 Task: Add Bellway Super Fiber + Fruit, Strawberry Lemonade to the cart.
Action: Mouse moved to (227, 121)
Screenshot: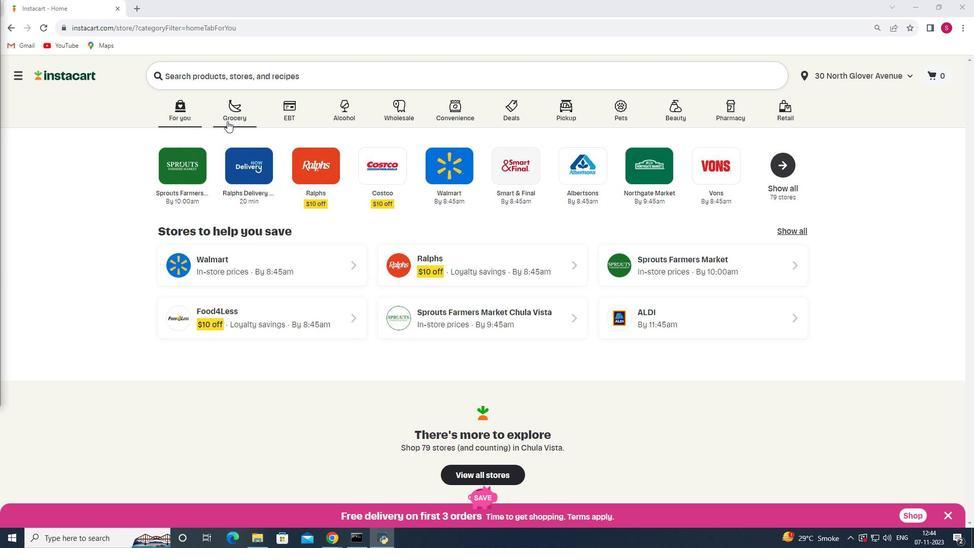 
Action: Mouse pressed left at (227, 121)
Screenshot: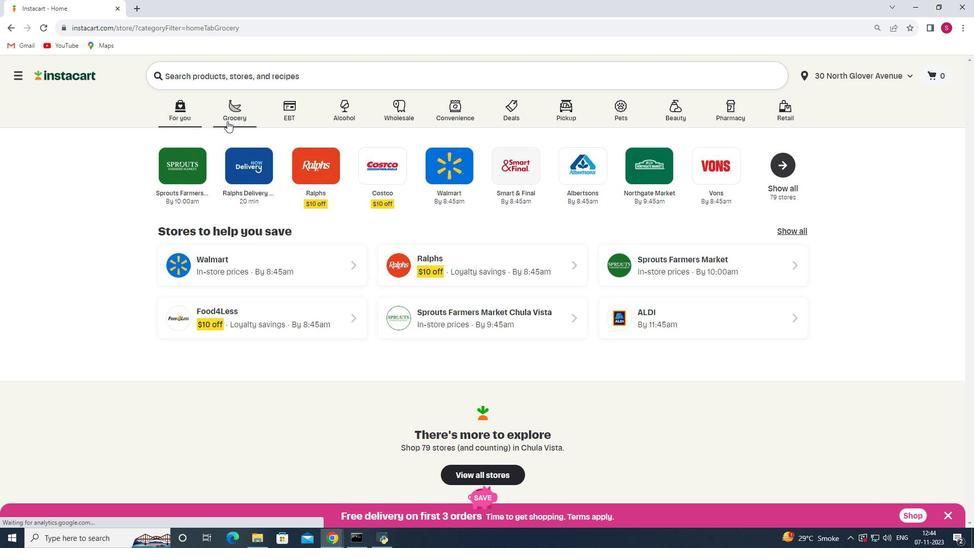 
Action: Mouse moved to (261, 291)
Screenshot: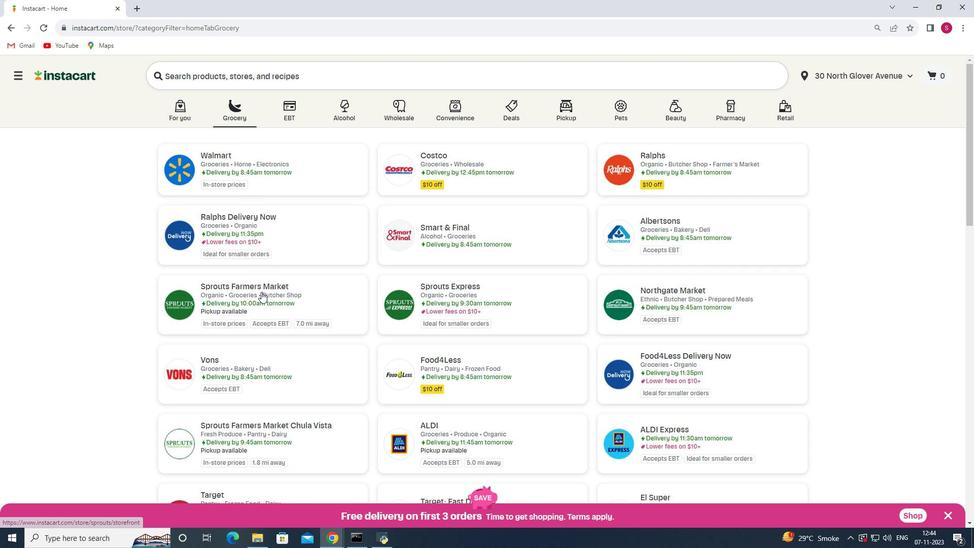 
Action: Mouse pressed left at (261, 291)
Screenshot: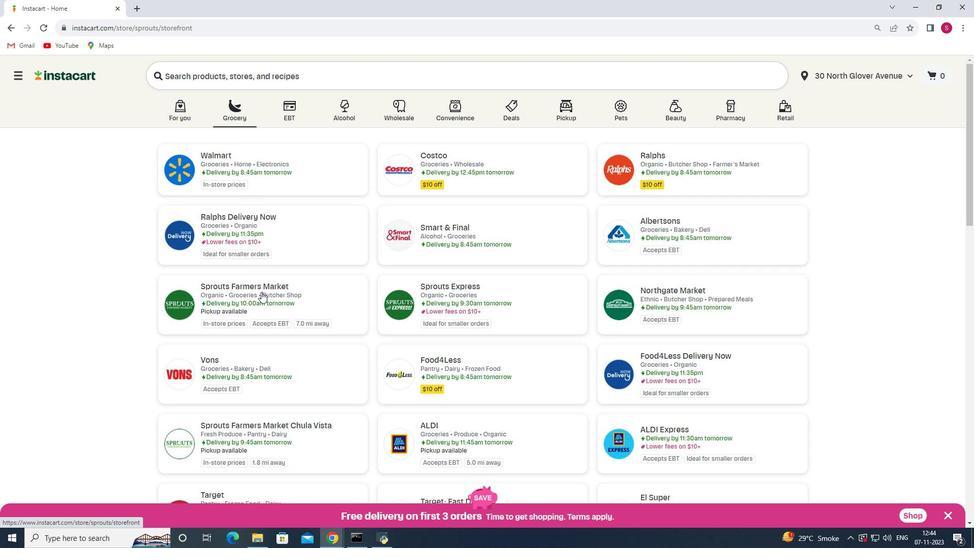 
Action: Mouse moved to (31, 300)
Screenshot: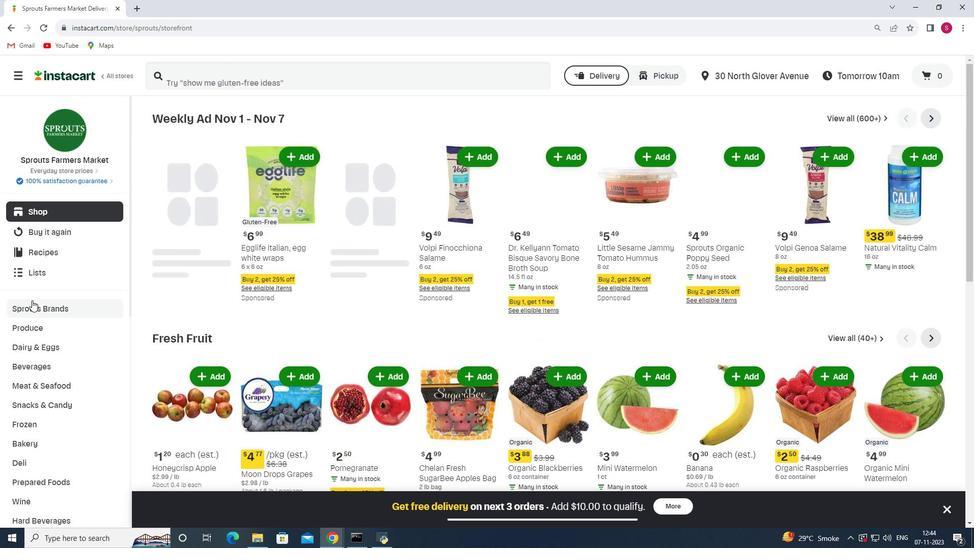 
Action: Mouse scrolled (31, 300) with delta (0, 0)
Screenshot: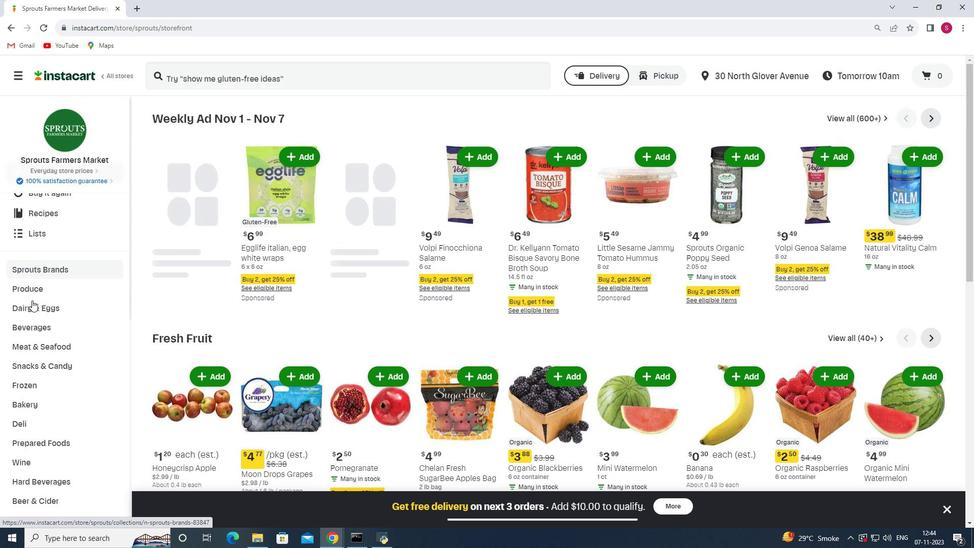 
Action: Mouse scrolled (31, 300) with delta (0, 0)
Screenshot: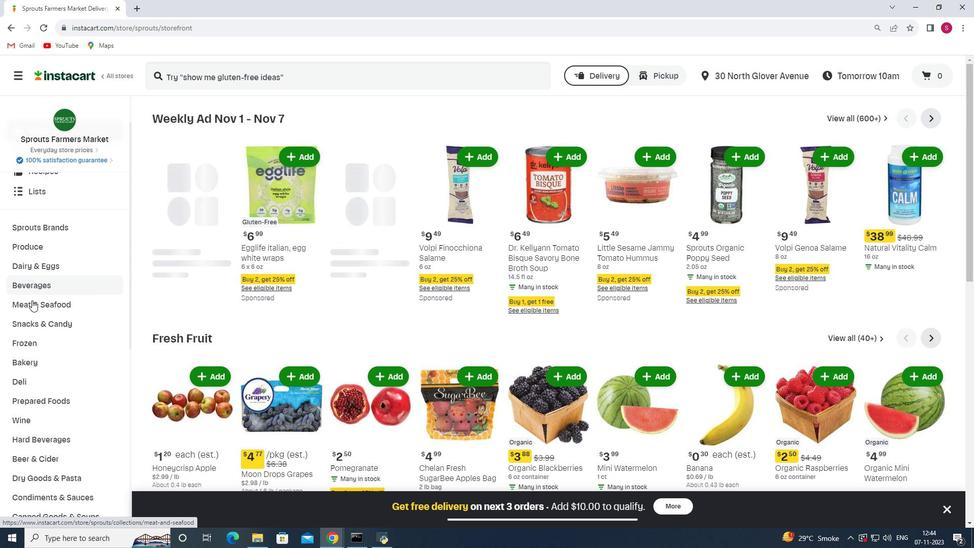 
Action: Mouse scrolled (31, 300) with delta (0, 0)
Screenshot: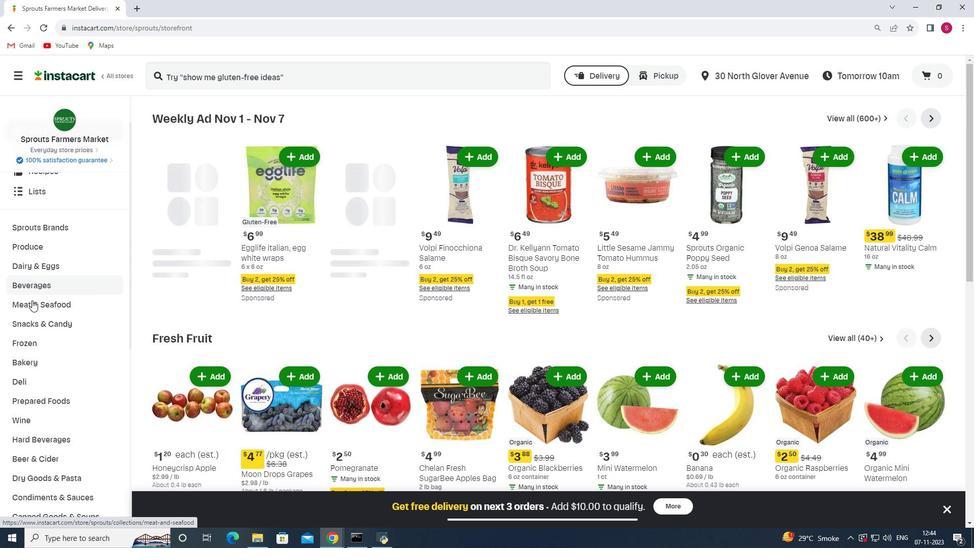 
Action: Mouse scrolled (31, 300) with delta (0, 0)
Screenshot: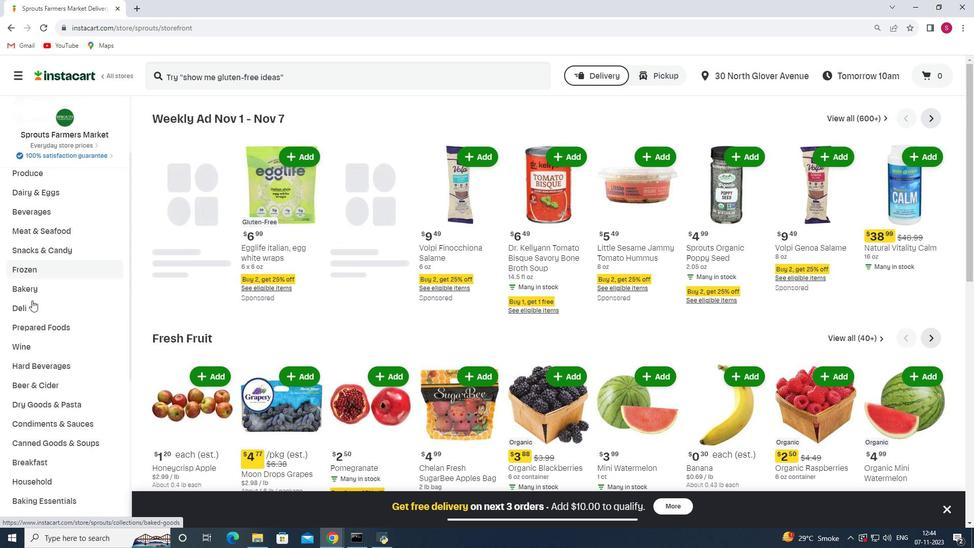 
Action: Mouse scrolled (31, 300) with delta (0, 0)
Screenshot: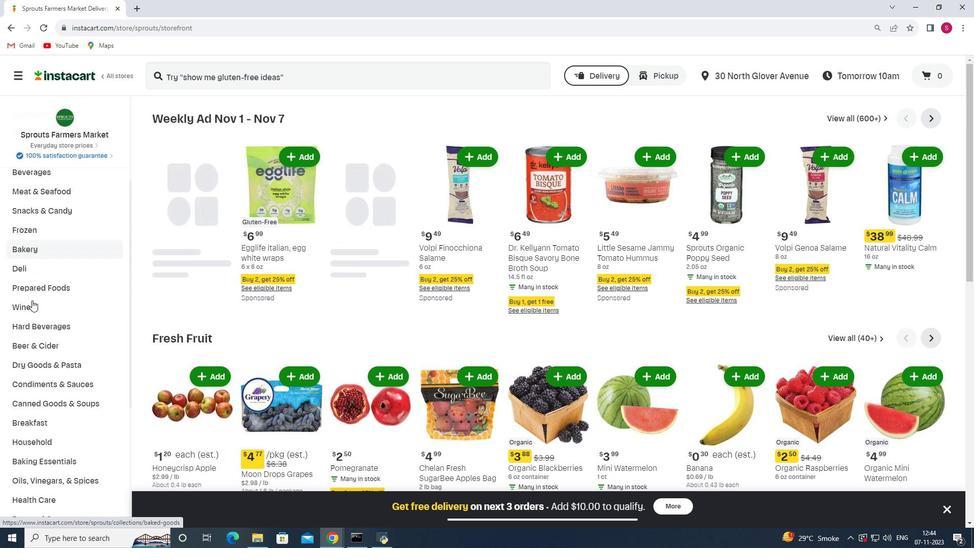 
Action: Mouse scrolled (31, 300) with delta (0, 0)
Screenshot: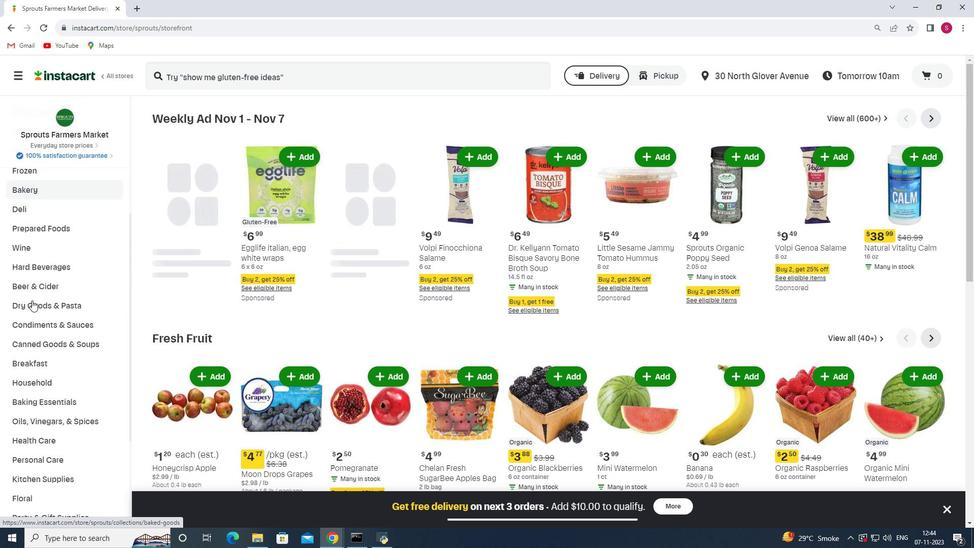 
Action: Mouse scrolled (31, 300) with delta (0, 0)
Screenshot: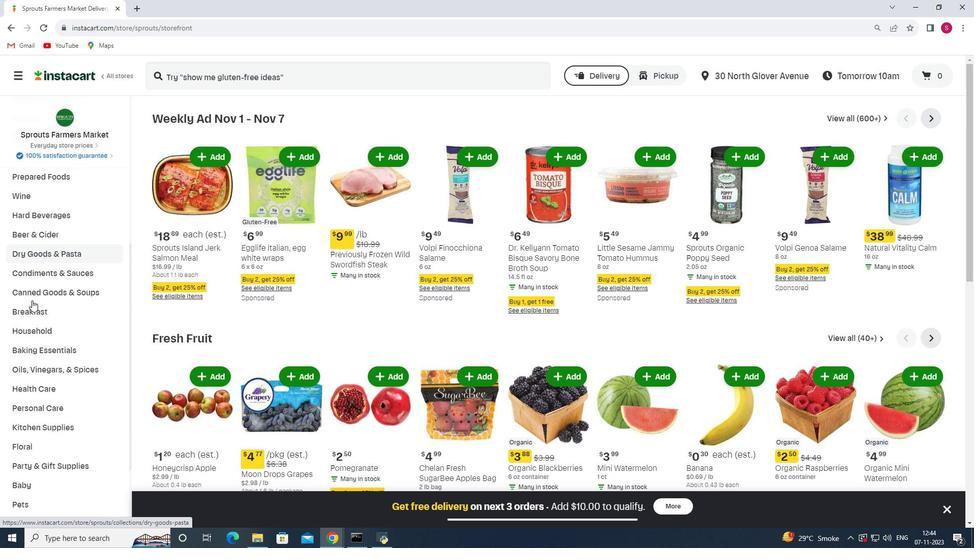 
Action: Mouse scrolled (31, 300) with delta (0, 0)
Screenshot: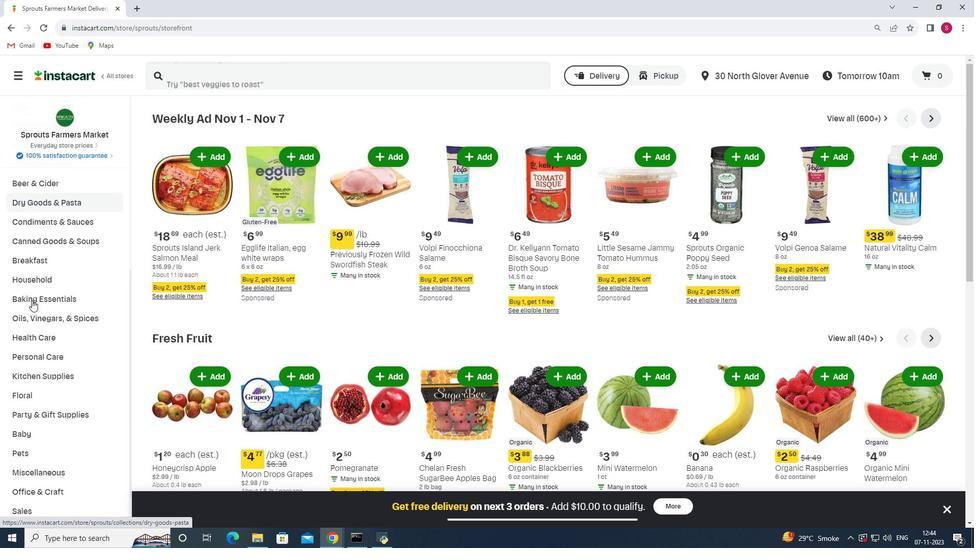 
Action: Mouse moved to (36, 330)
Screenshot: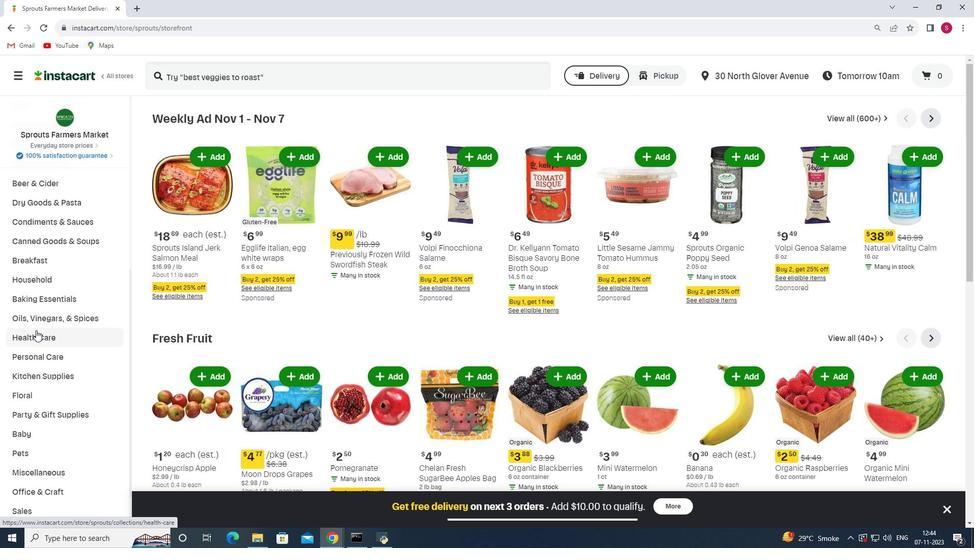 
Action: Mouse pressed left at (36, 330)
Screenshot: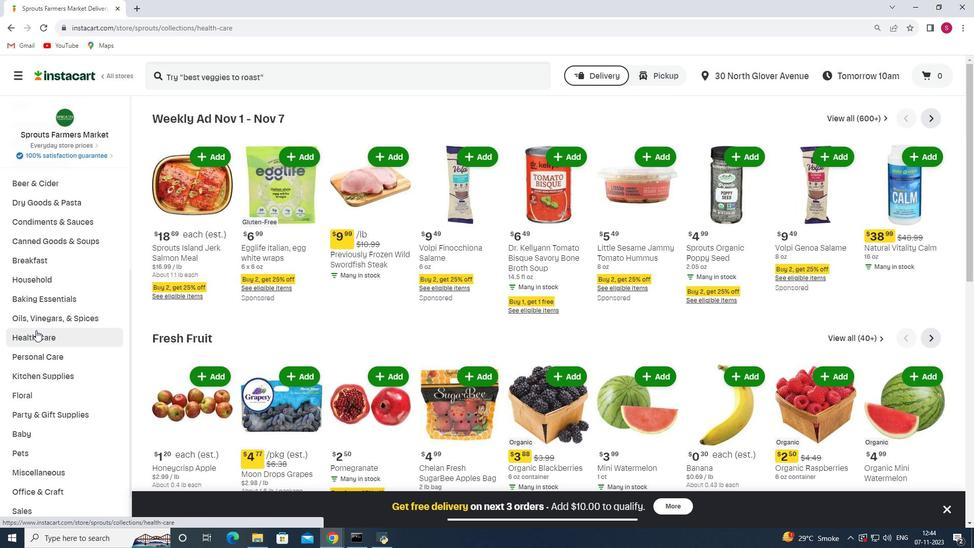 
Action: Mouse moved to (349, 145)
Screenshot: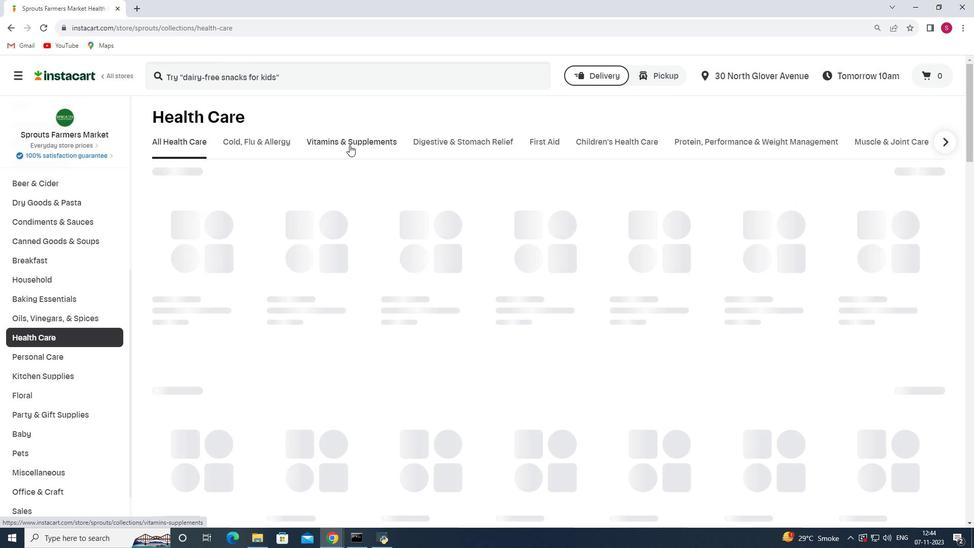
Action: Mouse pressed left at (349, 145)
Screenshot: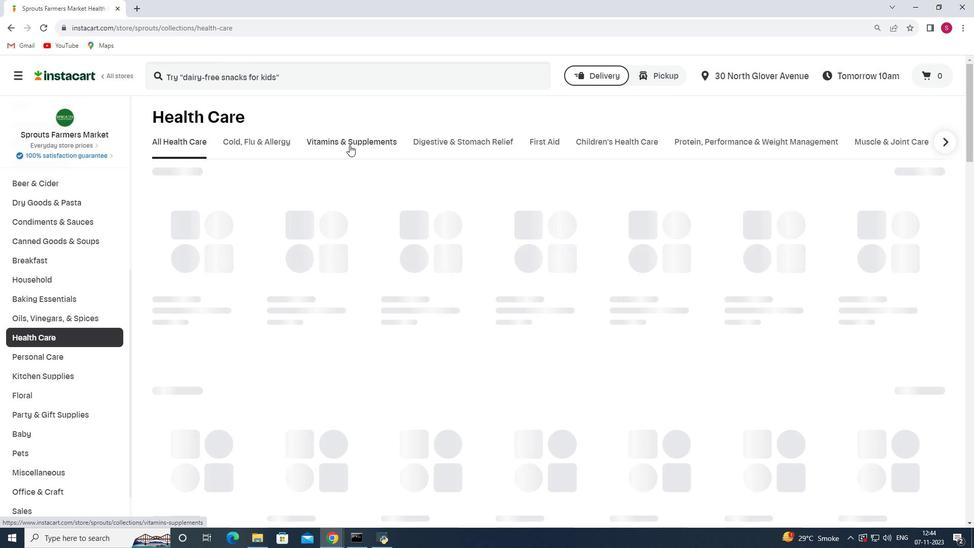 
Action: Mouse moved to (408, 190)
Screenshot: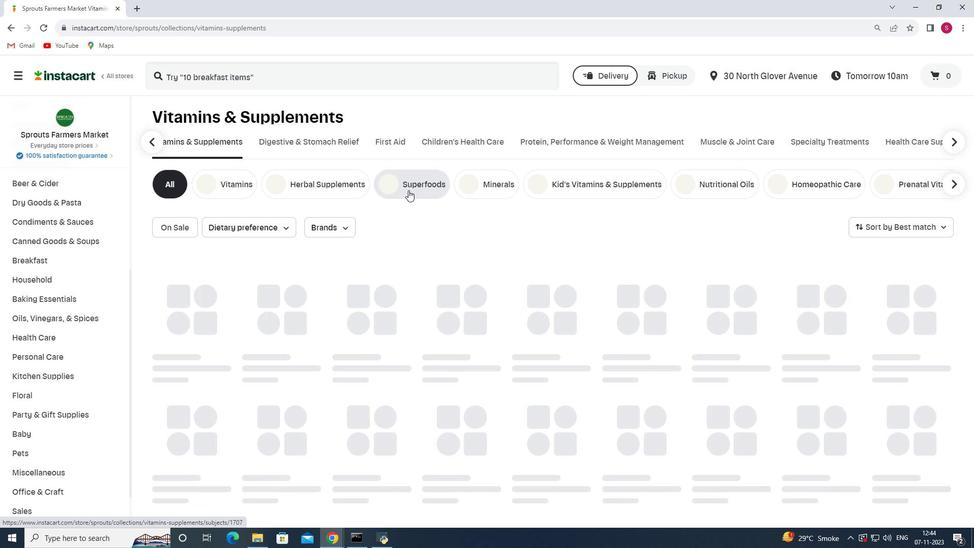 
Action: Mouse pressed left at (408, 190)
Screenshot: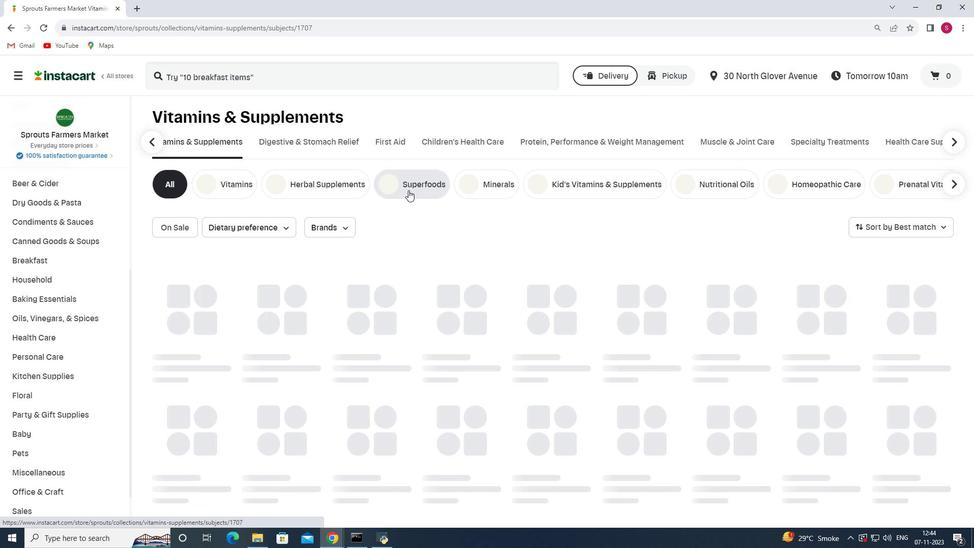 
Action: Mouse moved to (284, 75)
Screenshot: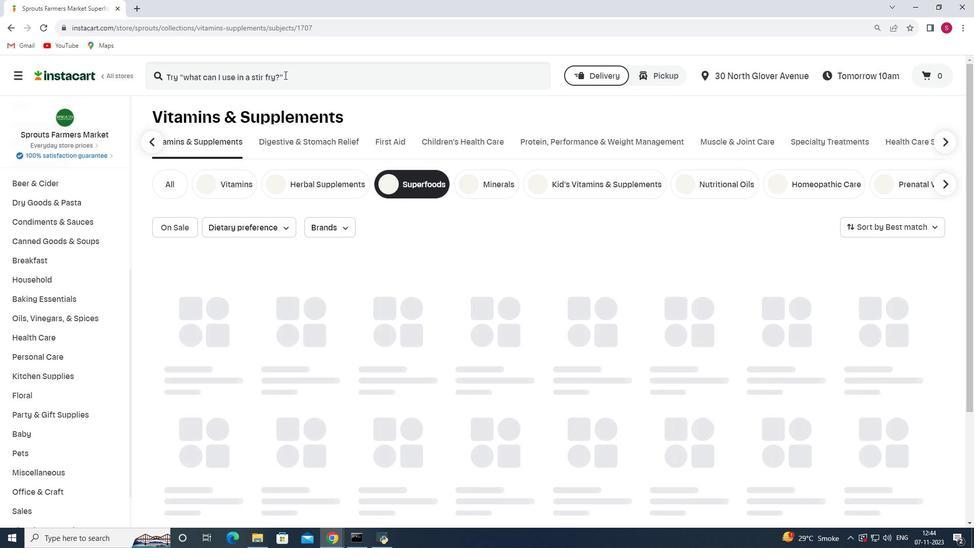 
Action: Mouse pressed left at (284, 75)
Screenshot: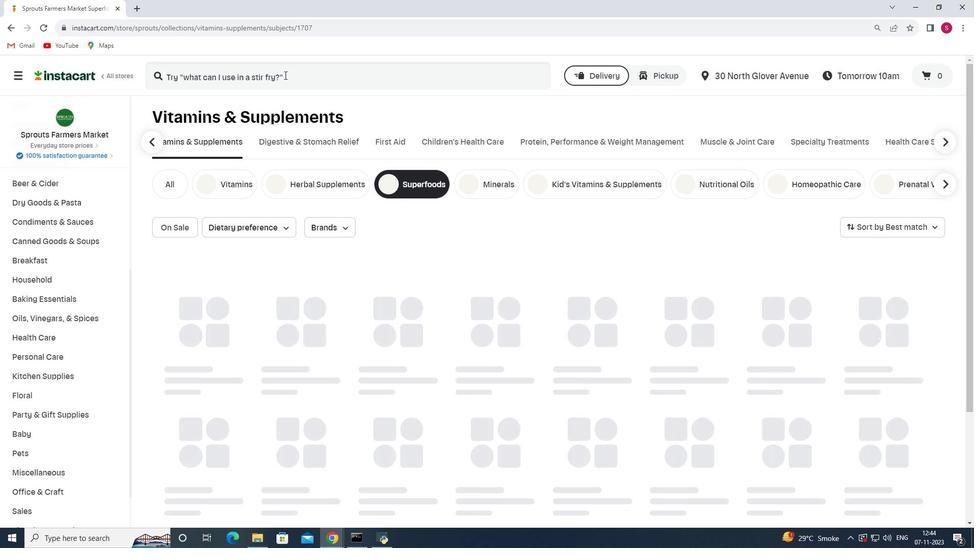 
Action: Key pressed <Key.shift>Bellway<Key.space><Key.shift>Super<Key.space><Key.shift>Fiber<Key.space><Key.shift_r><Key.shift_r><Key.shift_r><Key.shift_r><Key.shift_r><Key.shift_r><Key.shift_r><Key.shift_r><Key.shift_r><Key.shift_r><Key.shift_r><Key.shift_r>+<Key.space><Key.shift>Fruit,<Key.space><Key.shift>Strawberry<Key.space><Key.shift>Lemonade<Key.enter>
Screenshot: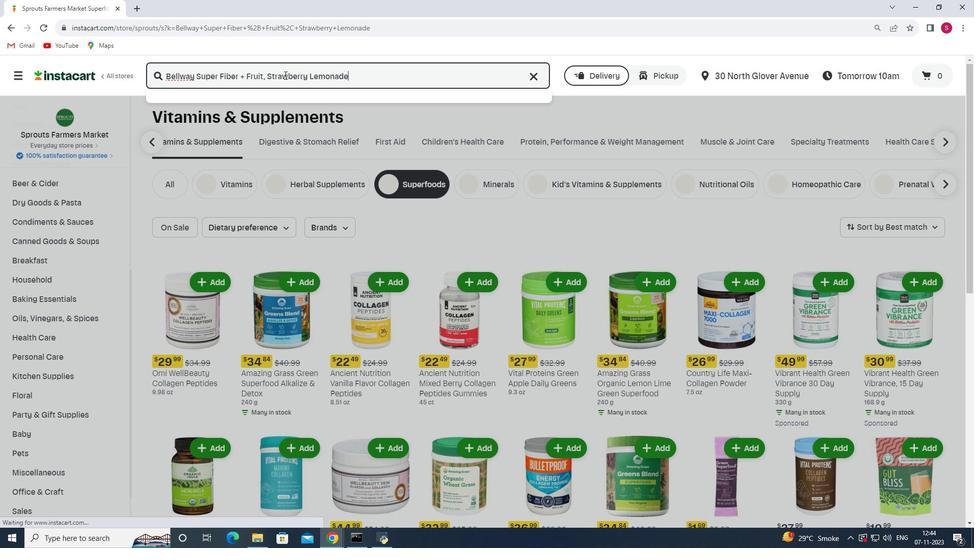 
Action: Mouse moved to (595, 152)
Screenshot: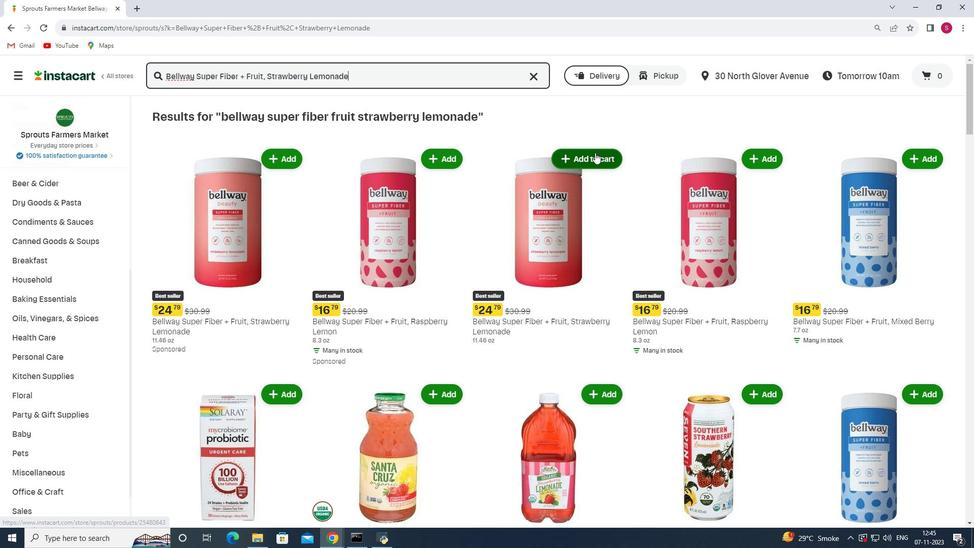 
Action: Mouse pressed left at (595, 152)
Screenshot: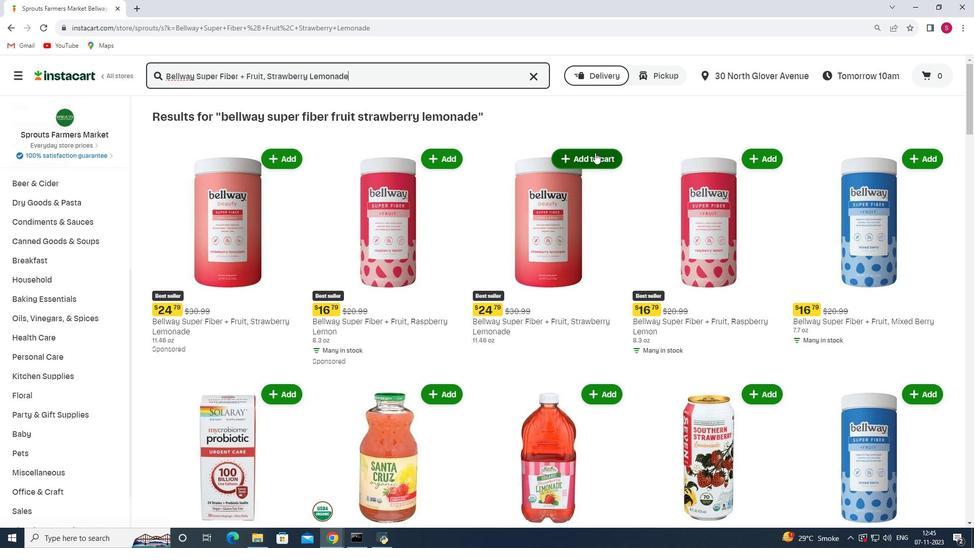 
Action: Mouse moved to (593, 216)
Screenshot: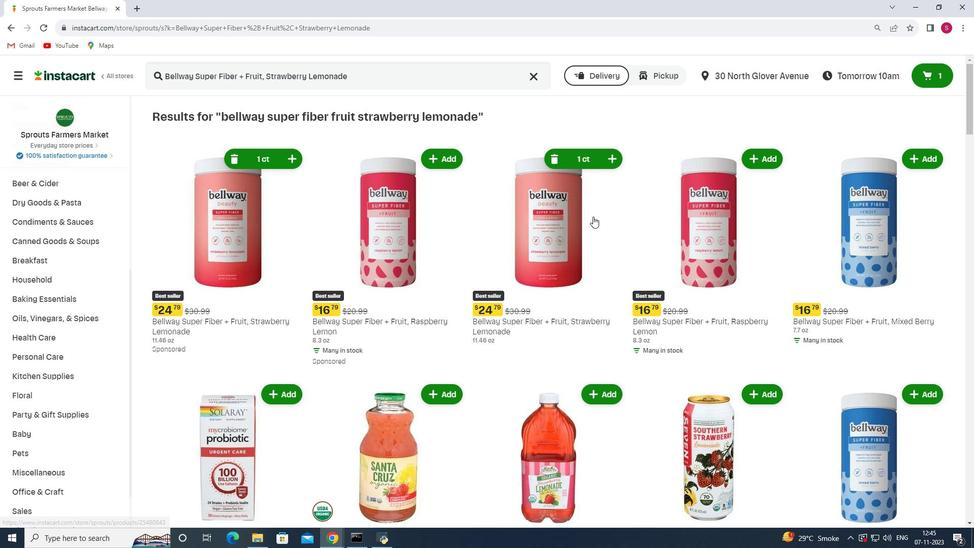 
